 Task: practice IT operation assessment.
Action: Mouse moved to (512, 56)
Screenshot: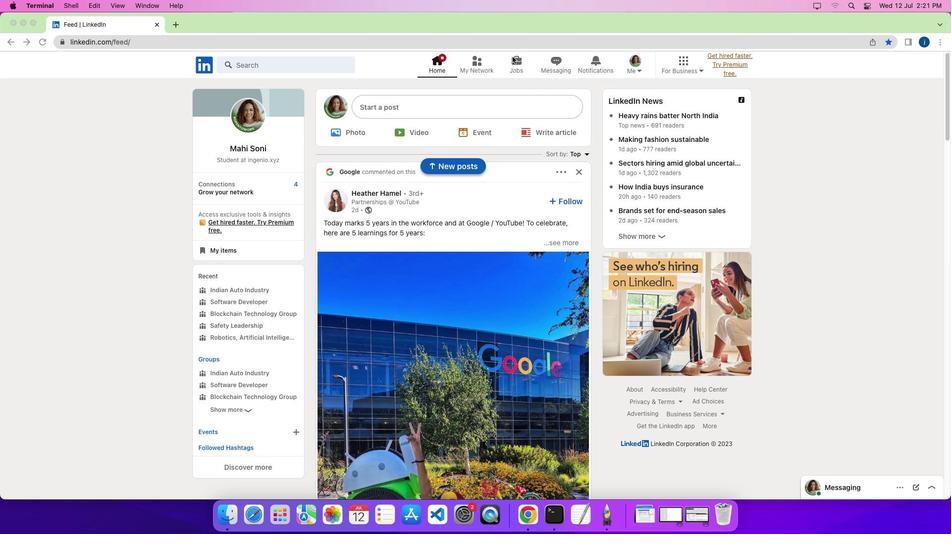 
Action: Mouse pressed left at (512, 56)
Screenshot: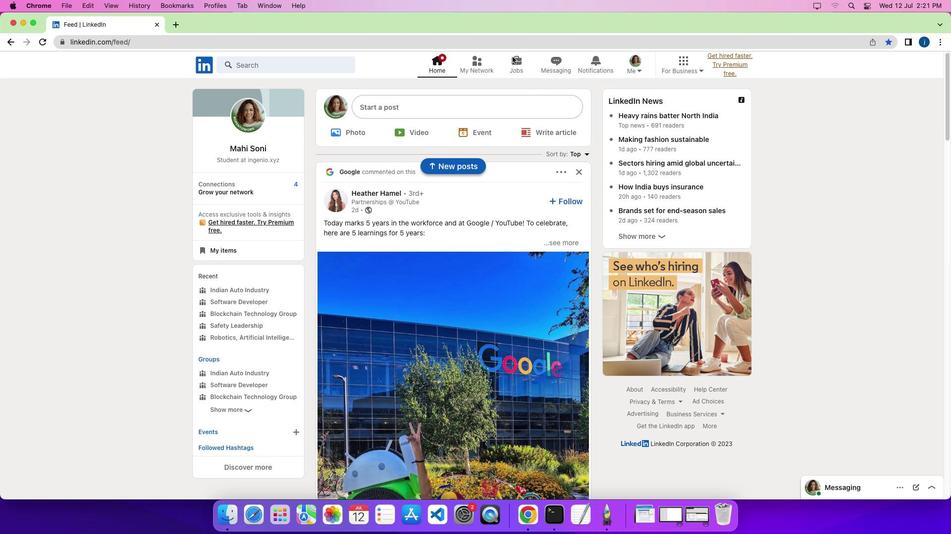 
Action: Mouse pressed left at (512, 56)
Screenshot: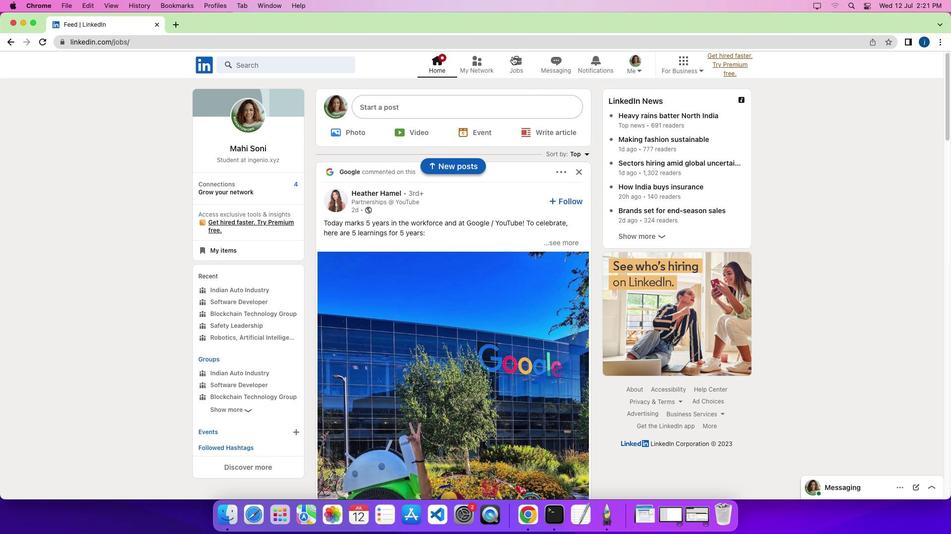 
Action: Mouse moved to (251, 315)
Screenshot: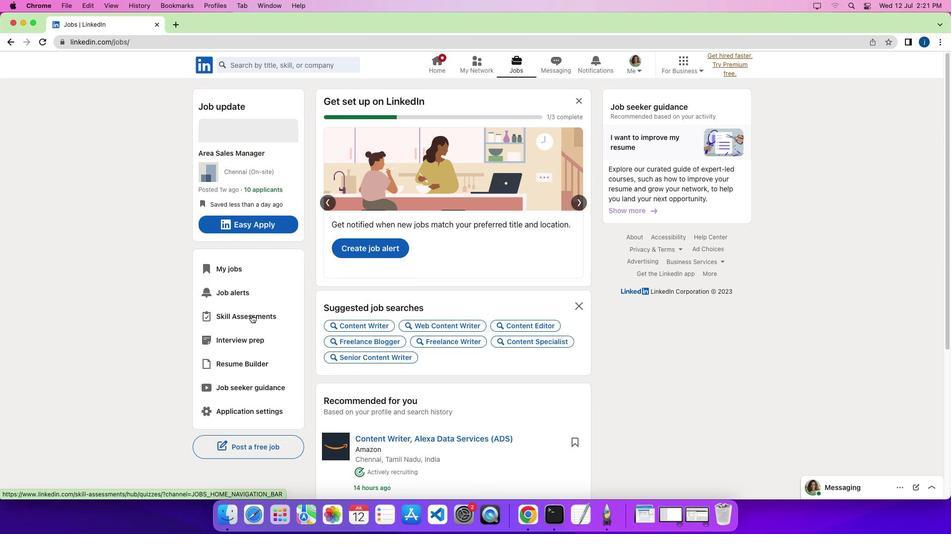 
Action: Mouse pressed left at (251, 315)
Screenshot: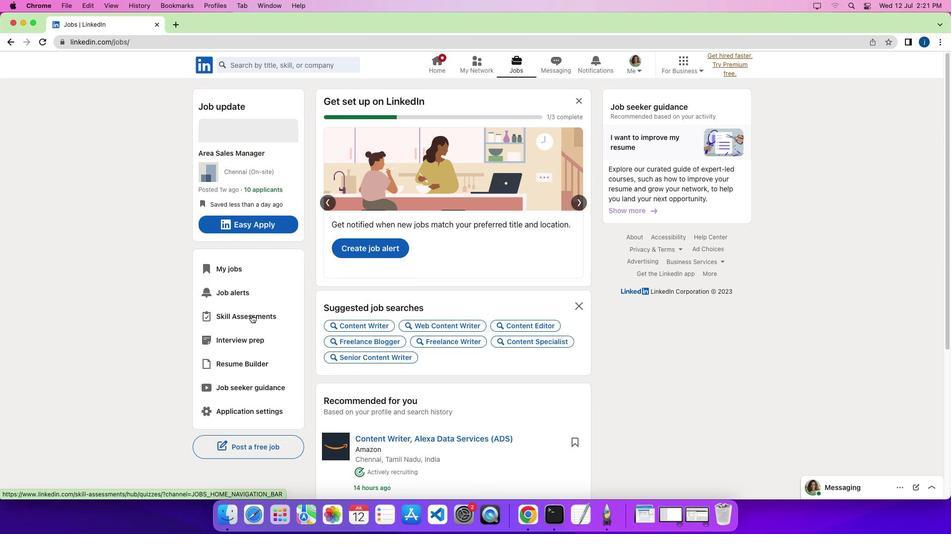 
Action: Mouse moved to (273, 185)
Screenshot: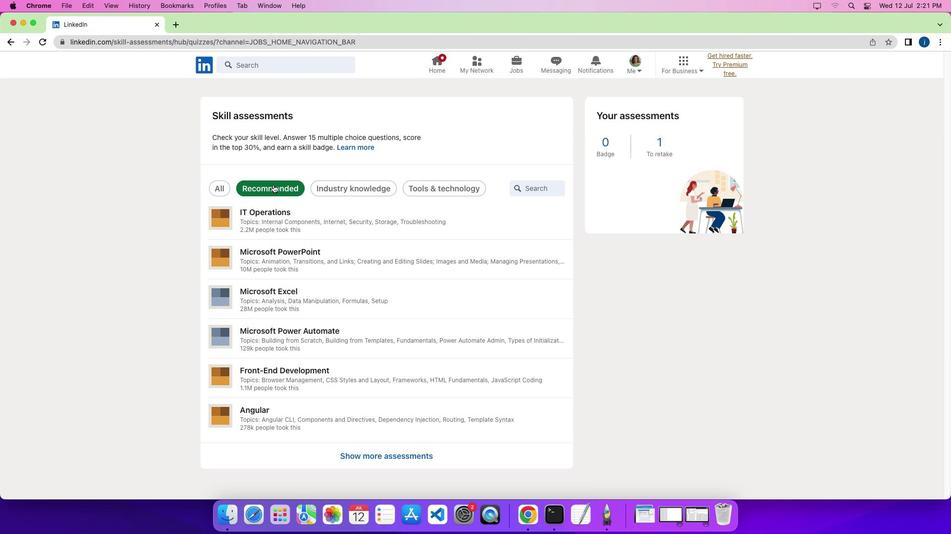 
Action: Mouse pressed left at (273, 185)
Screenshot: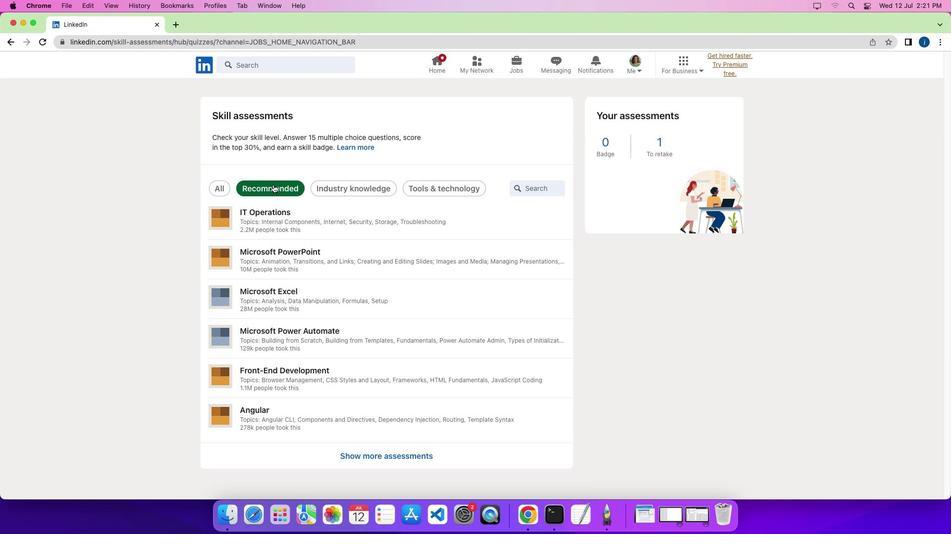 
Action: Mouse moved to (274, 212)
Screenshot: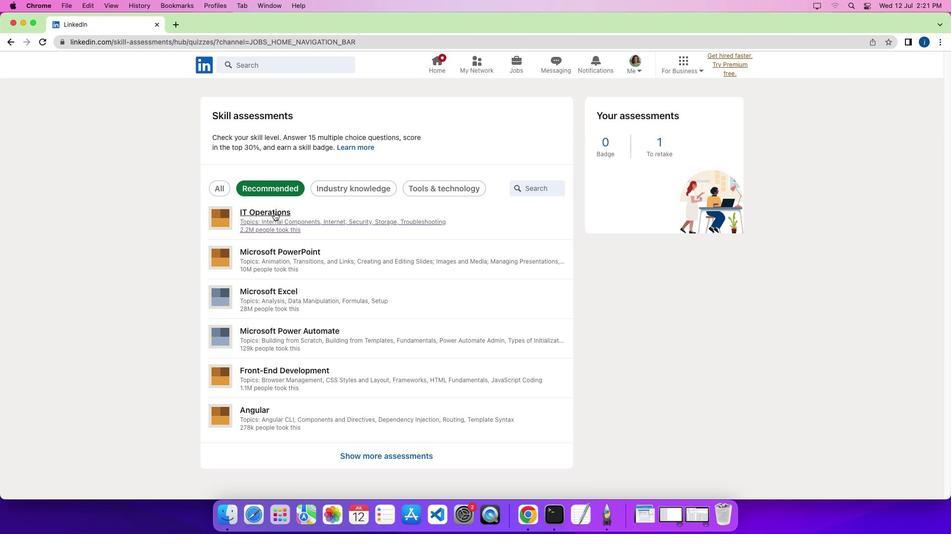 
Action: Mouse pressed left at (274, 212)
Screenshot: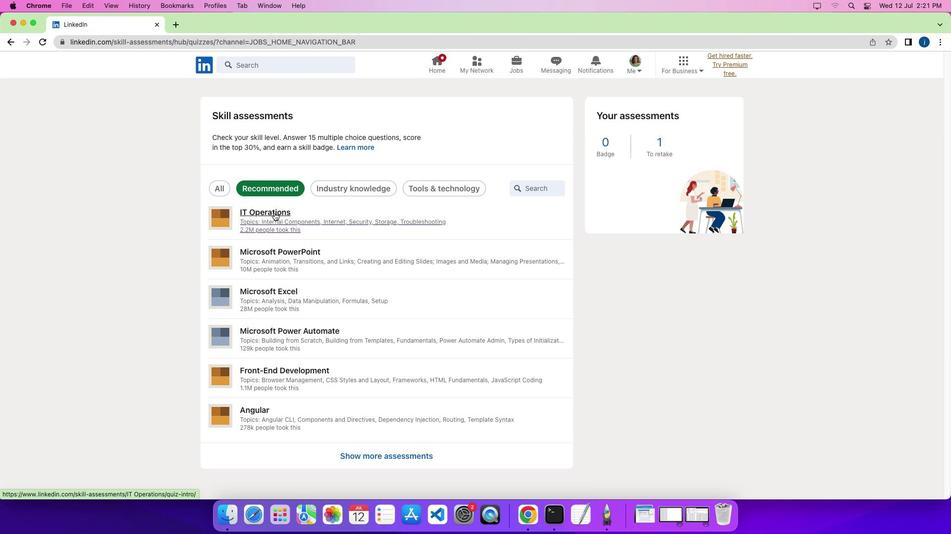 
Action: Mouse moved to (657, 384)
Screenshot: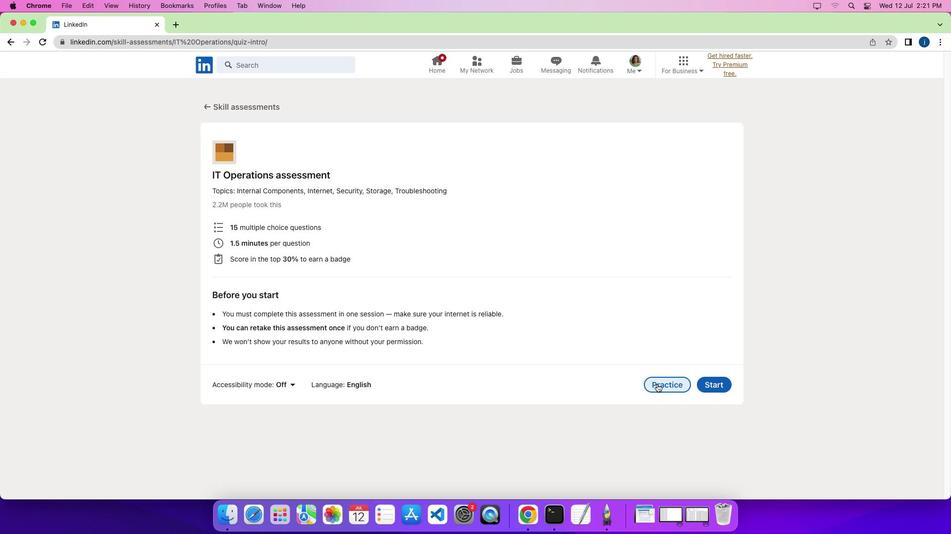 
Action: Mouse pressed left at (657, 384)
Screenshot: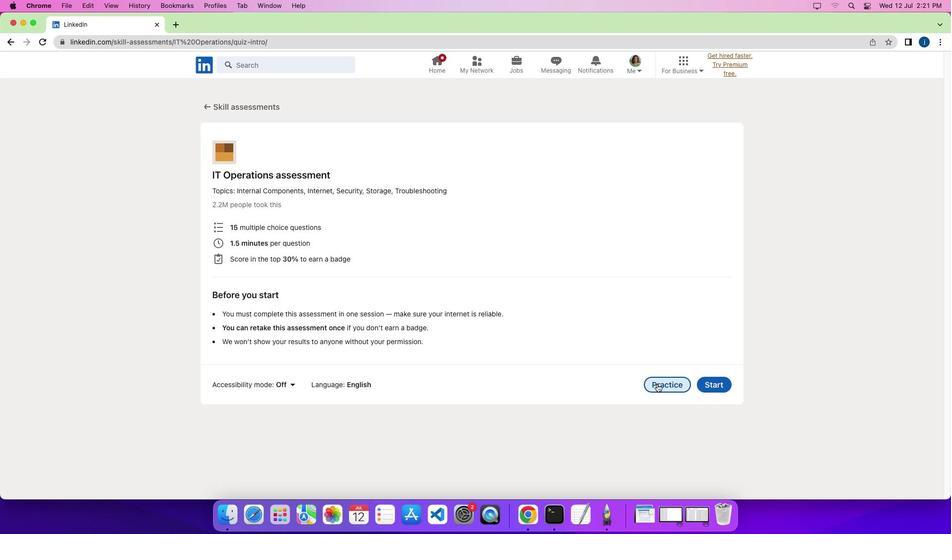 
Action: Mouse moved to (657, 395)
Screenshot: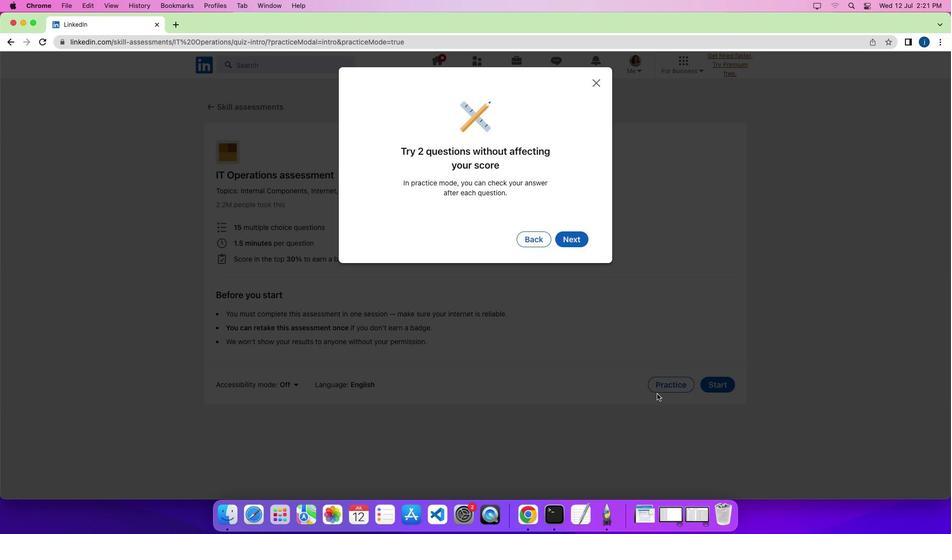 
